 Task: Create Card Brand Awareness Review in Board Public Speaking Coaching to Workspace Content Creation. Create Card Corporate Social Responsibility Review in Board Business Intelligence Reporting to Workspace Content Creation. Create Card User Research Interviews in Board Customer Journey Mapping and Optimization to Workspace Content Creation. Create Card Social Media Campaign Execution in Board Product Prototype Development and Testing to Workspace Content Creation
Action: Mouse moved to (57, 266)
Screenshot: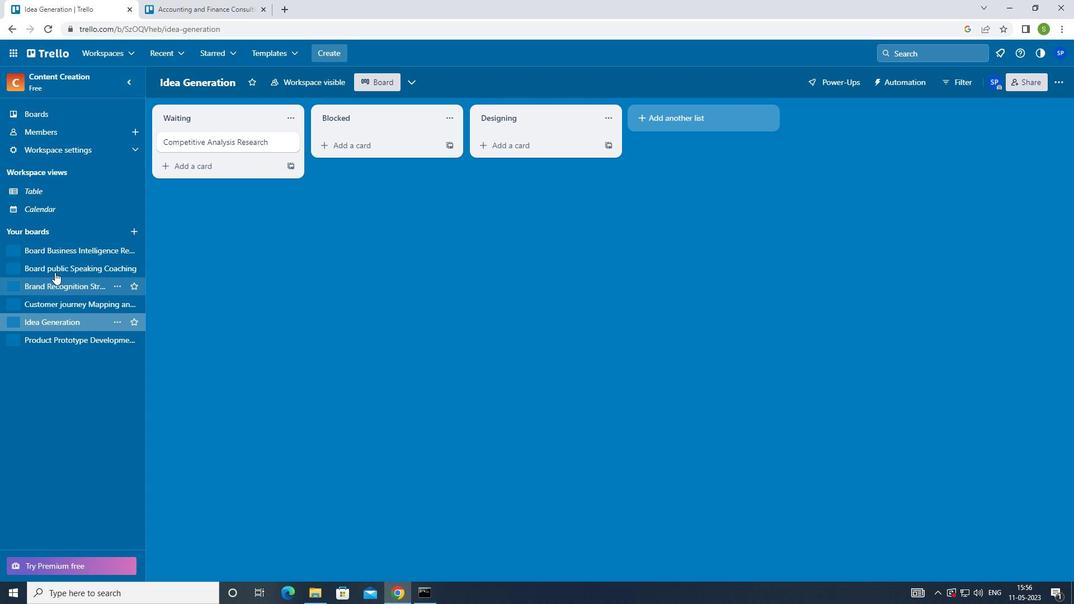 
Action: Mouse pressed left at (57, 266)
Screenshot: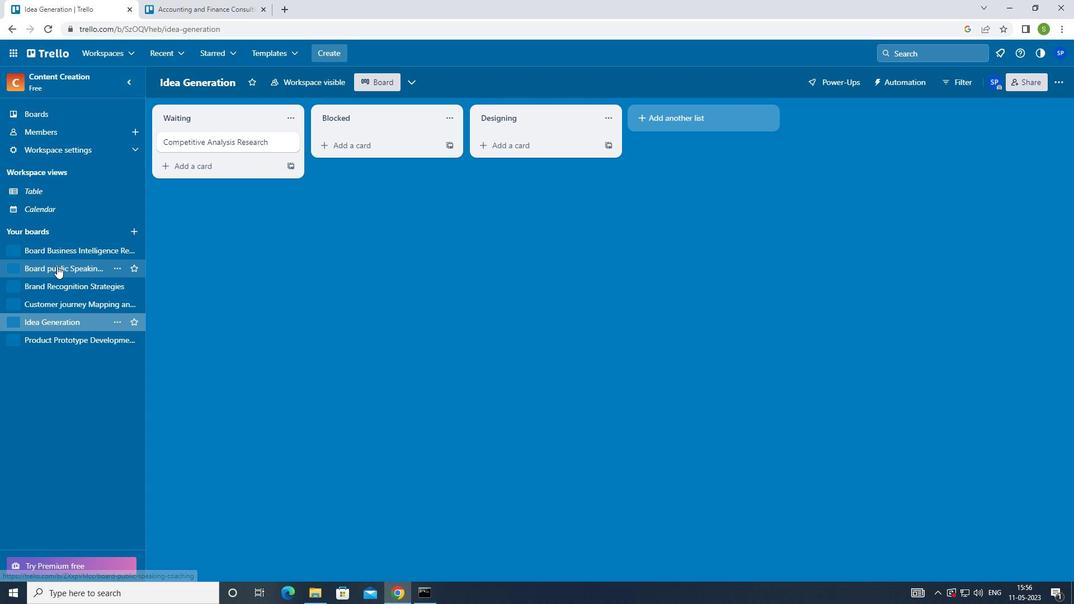 
Action: Mouse moved to (200, 142)
Screenshot: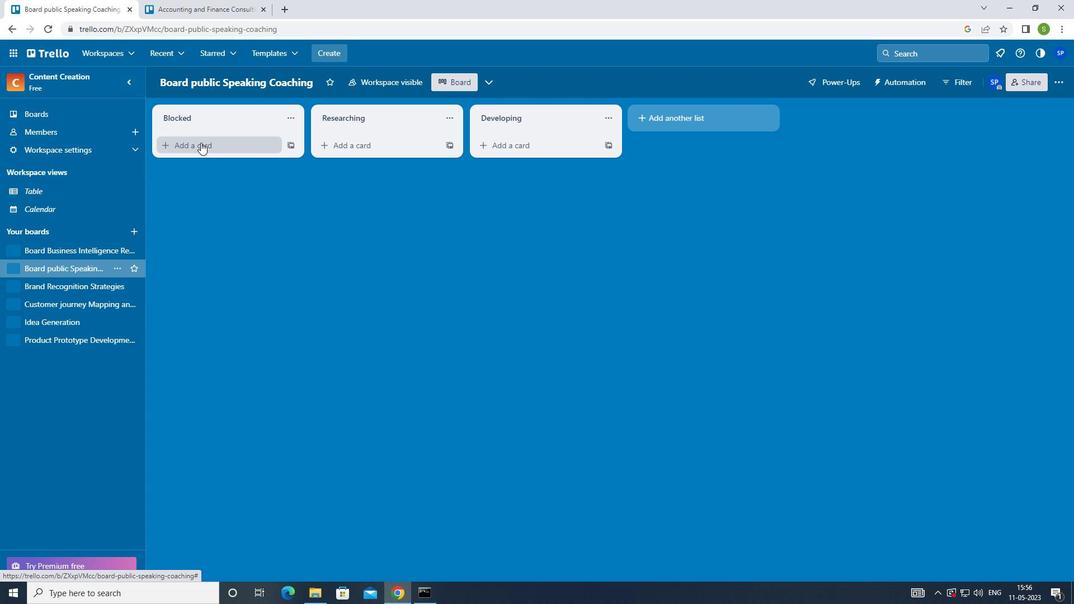 
Action: Mouse pressed left at (200, 142)
Screenshot: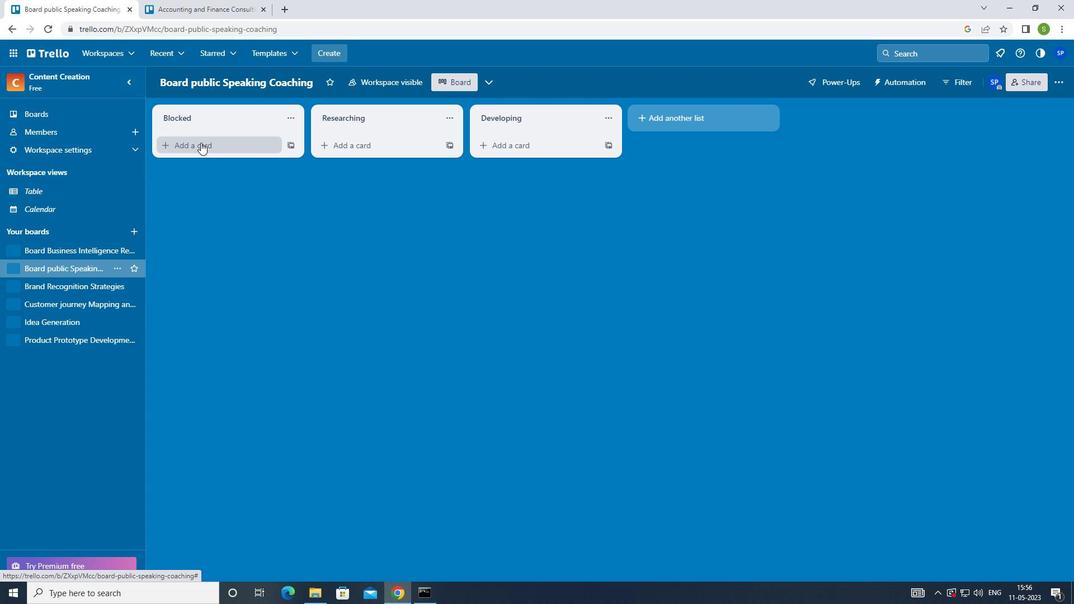 
Action: Mouse moved to (183, 360)
Screenshot: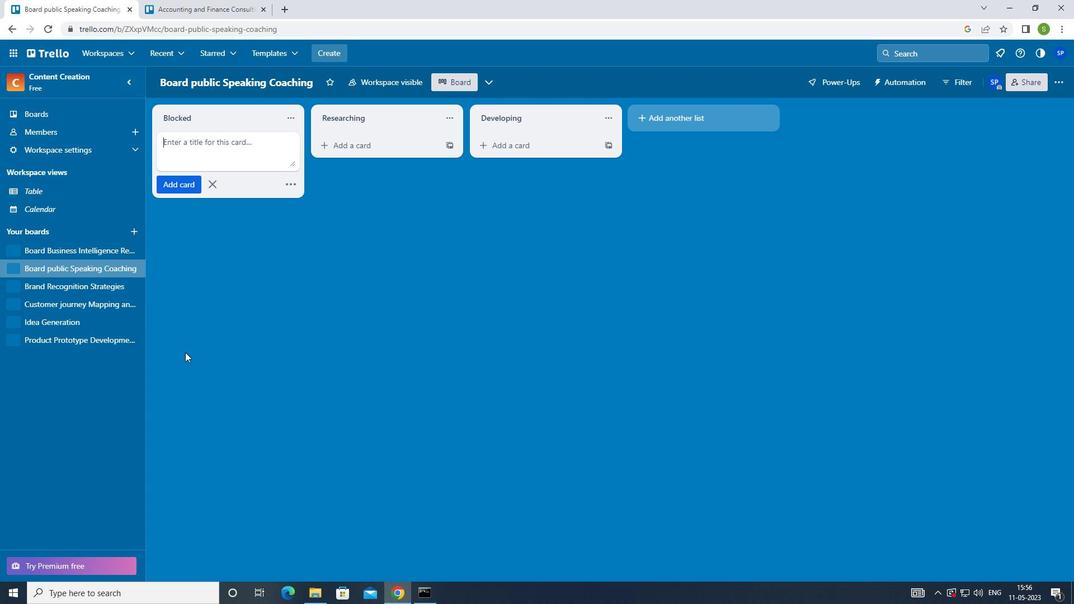 
Action: Key pressed <Key.shift>BRAND<Key.space><Key.shift>AWARENESS
Screenshot: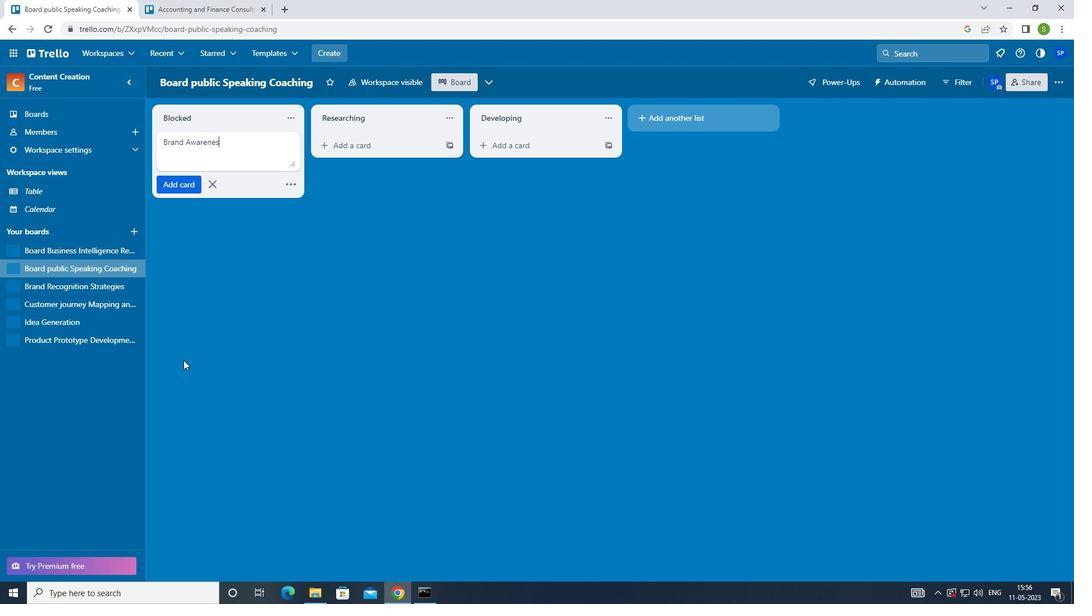 
Action: Mouse moved to (246, 349)
Screenshot: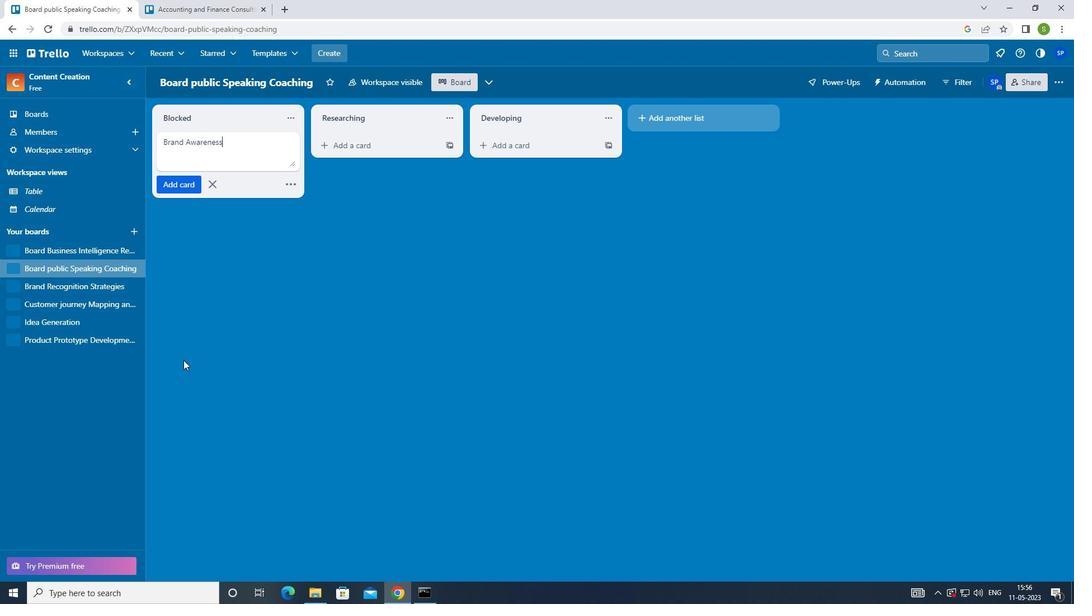 
Action: Key pressed <Key.enter>
Screenshot: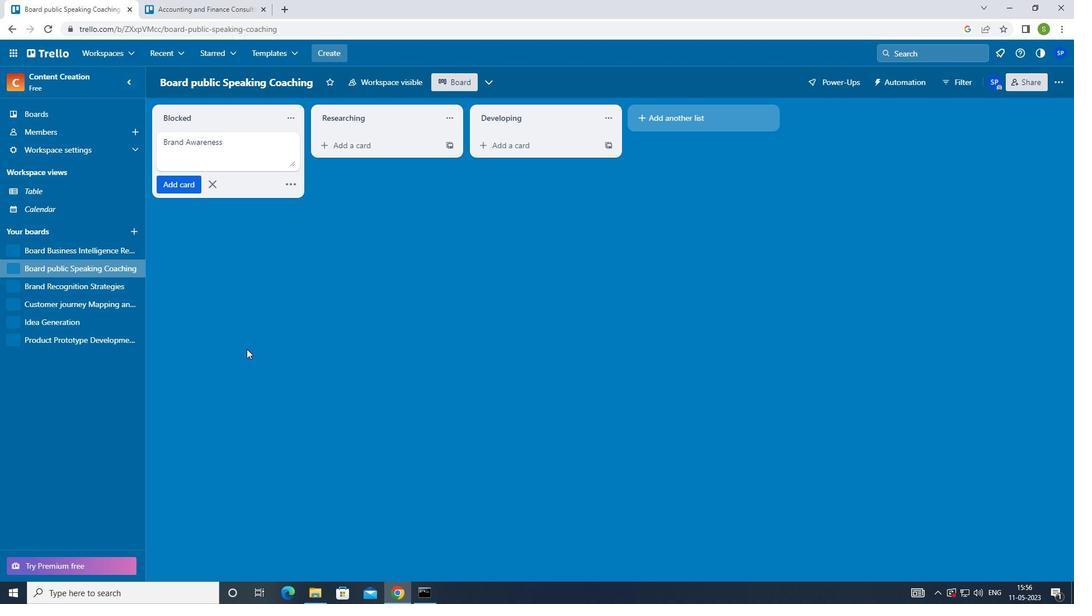 
Action: Mouse moved to (75, 251)
Screenshot: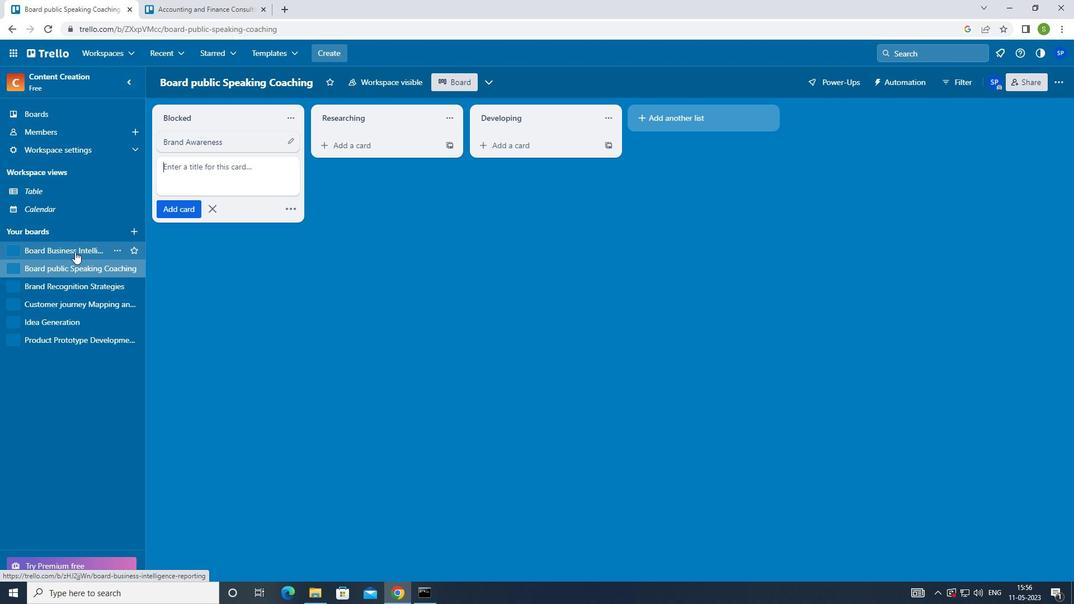 
Action: Mouse pressed left at (75, 251)
Screenshot: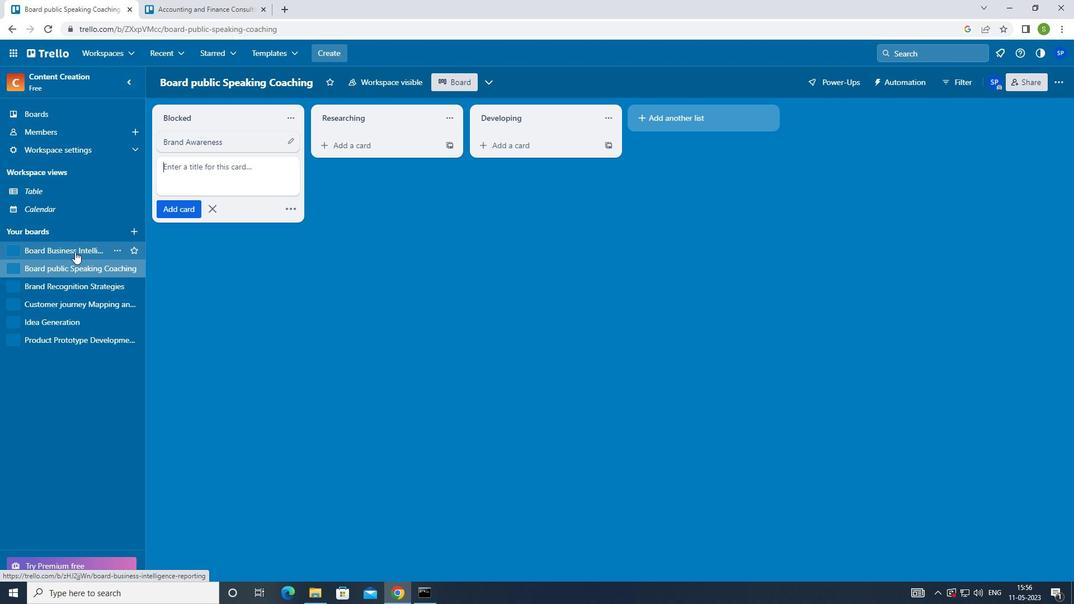 
Action: Mouse moved to (187, 149)
Screenshot: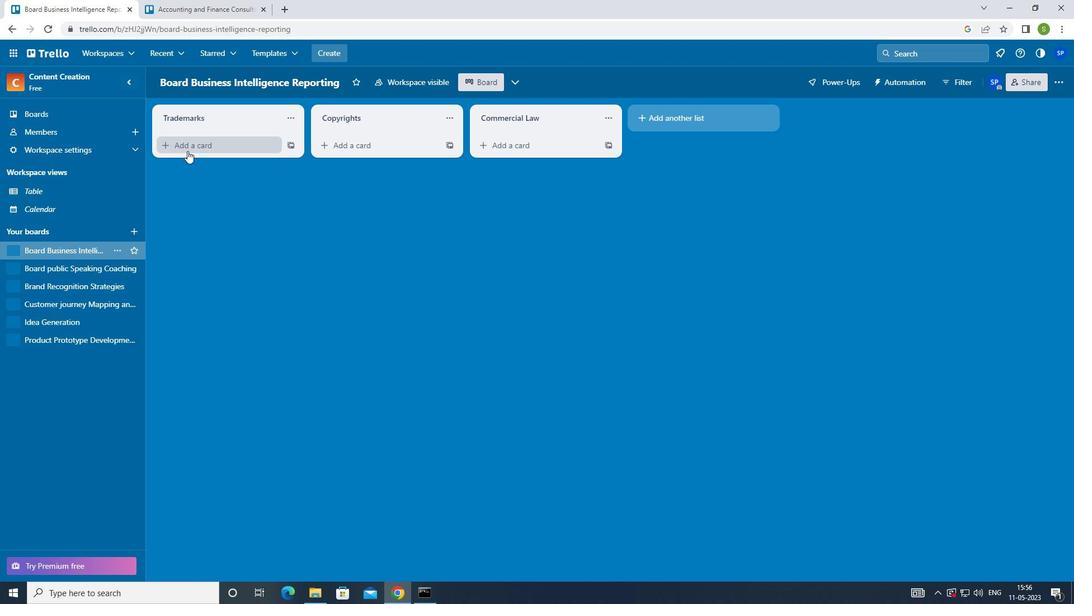 
Action: Mouse pressed left at (187, 149)
Screenshot: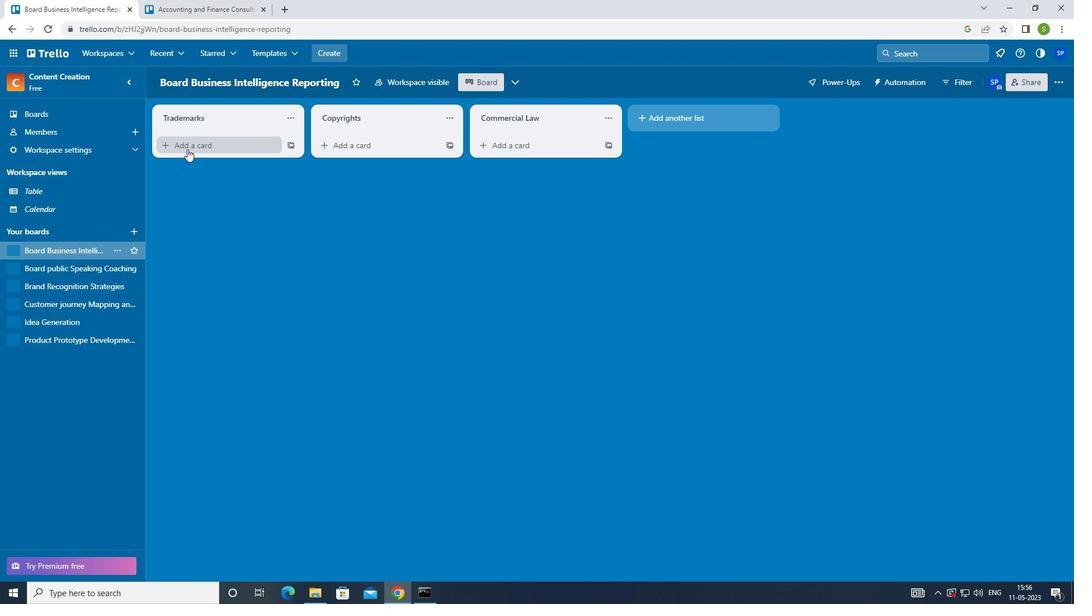 
Action: Mouse moved to (230, 288)
Screenshot: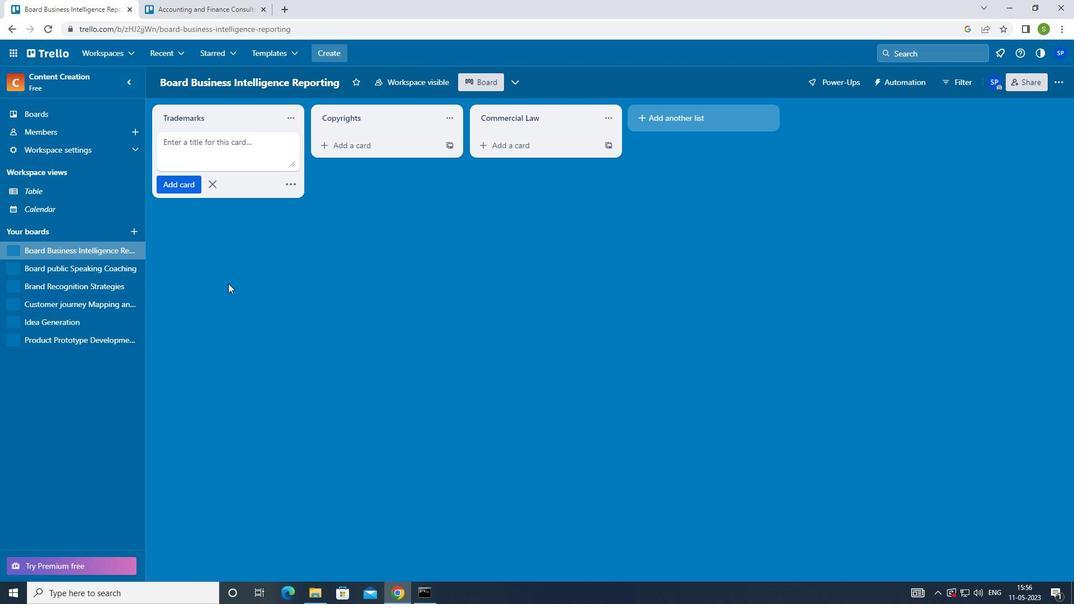 
Action: Key pressed <Key.shift>CORPORATE<Key.space><Key.shift>SOCIAL<Key.space><Key.shift><Key.shift><Key.shift><Key.shift><Key.shift>RESPONSIBILITY<Key.enter>
Screenshot: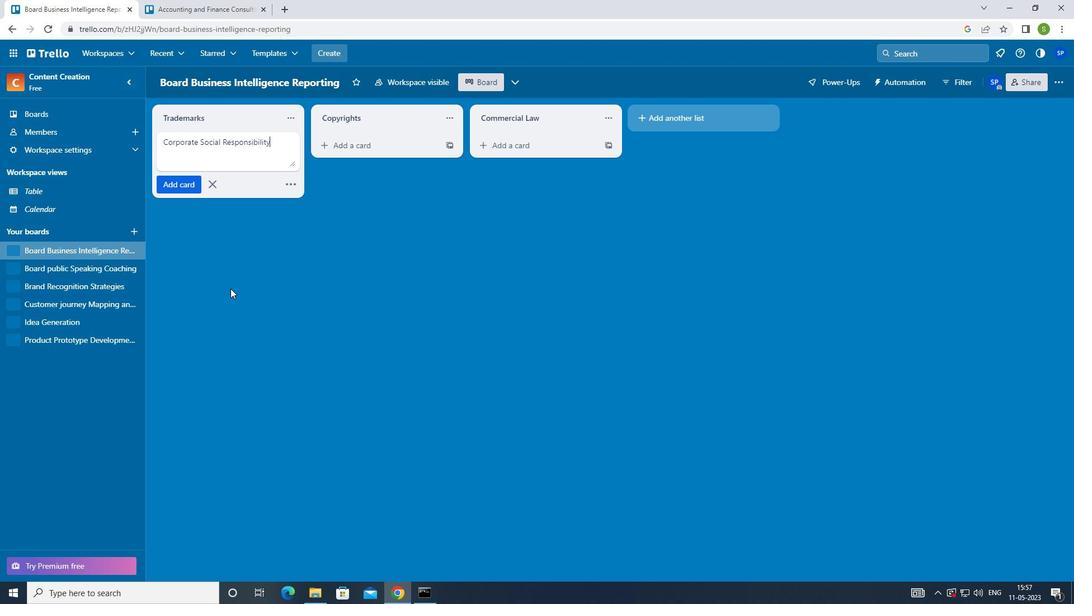 
Action: Mouse moved to (92, 306)
Screenshot: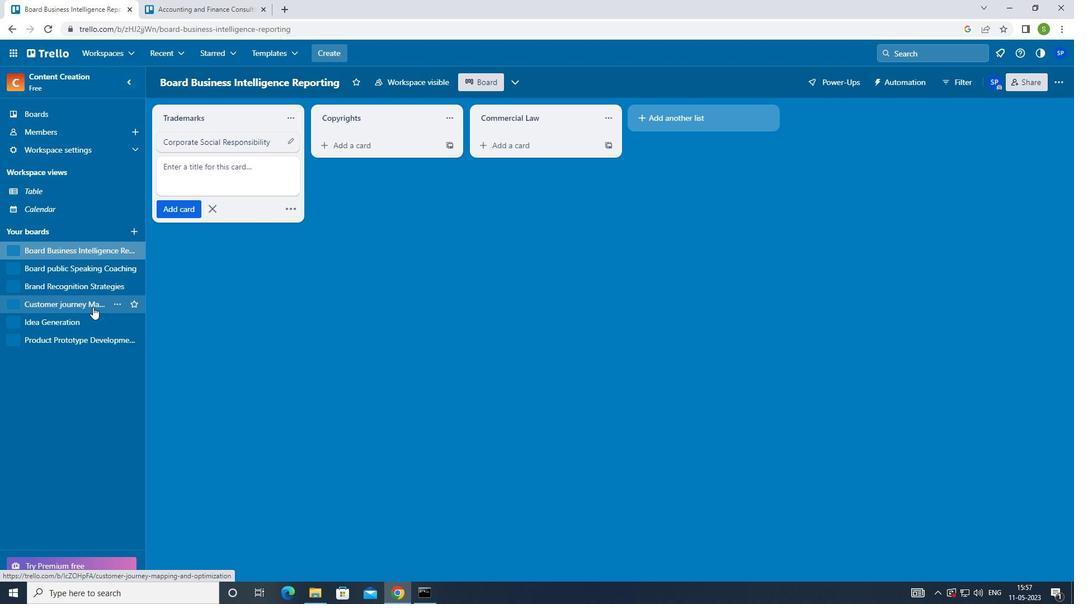 
Action: Mouse pressed left at (92, 306)
Screenshot: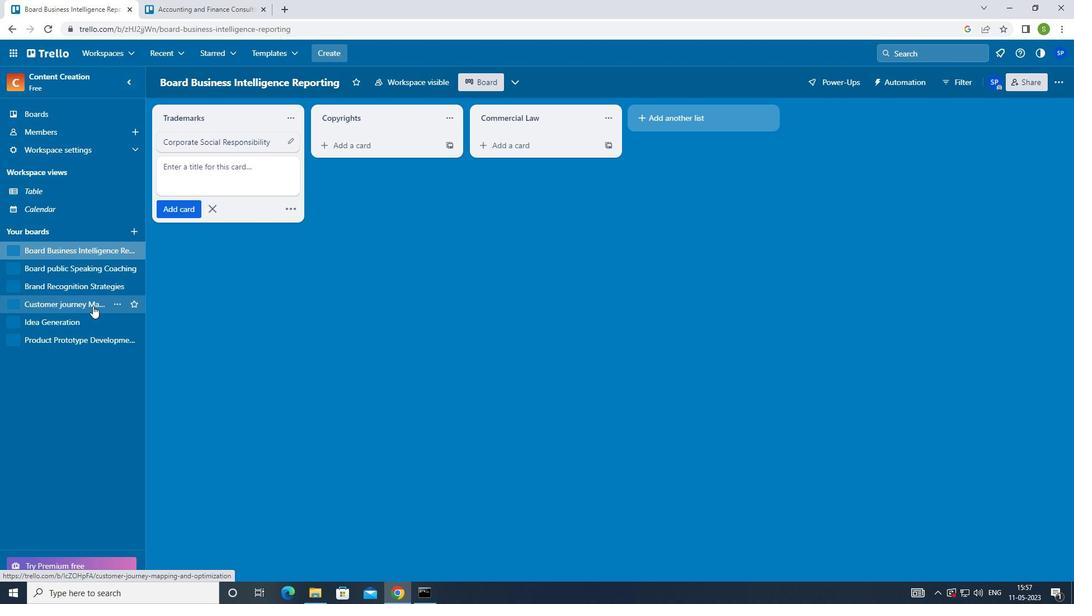 
Action: Mouse moved to (205, 148)
Screenshot: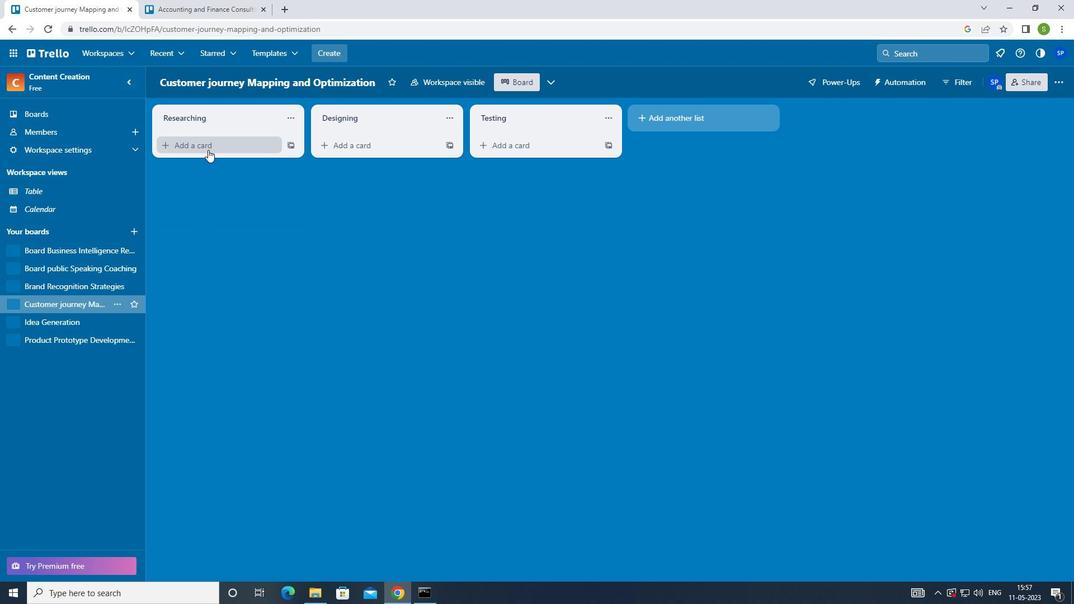 
Action: Mouse pressed left at (205, 148)
Screenshot: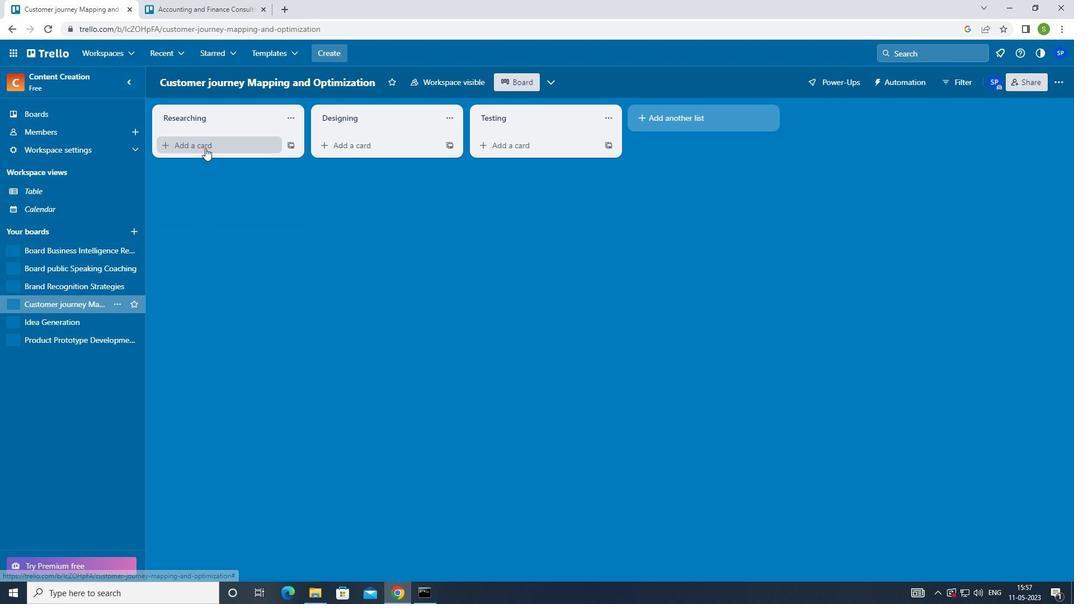 
Action: Mouse moved to (240, 320)
Screenshot: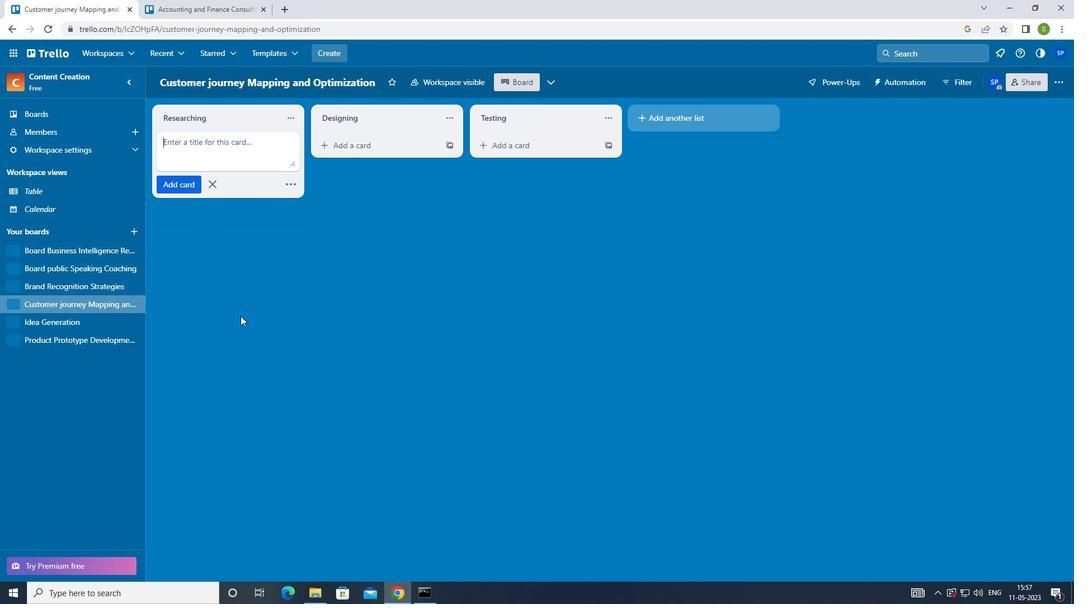 
Action: Key pressed <Key.shift><Key.shift><Key.shift><Key.shift><Key.shift><Key.shift><Key.shift><Key.shift><Key.shift><Key.shift><Key.shift><Key.shift><Key.shift>USRE<Key.backspace><Key.backspace>
Screenshot: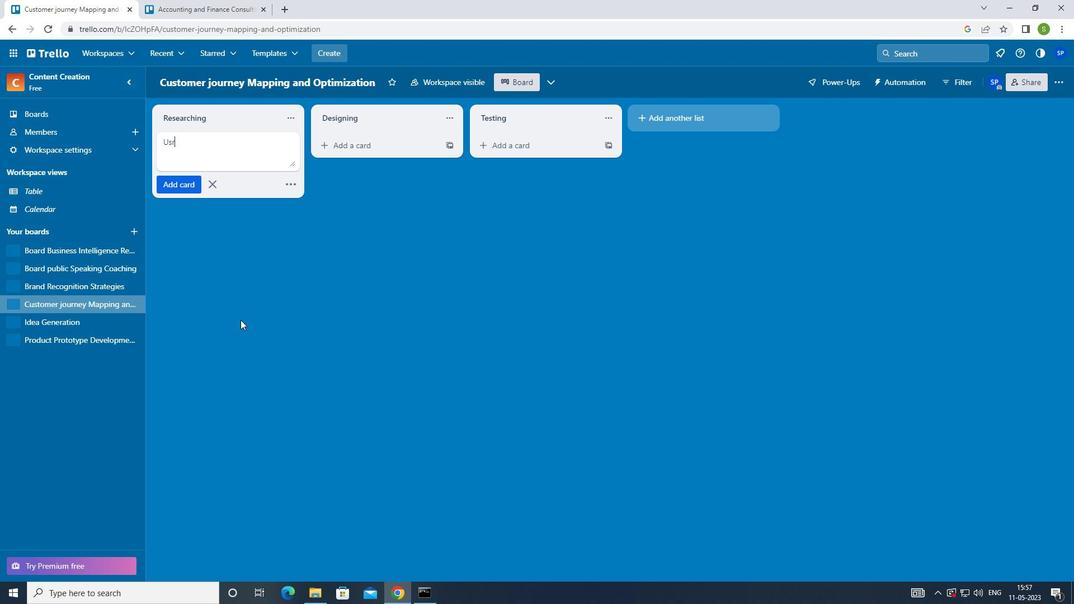 
Action: Mouse moved to (240, 320)
Screenshot: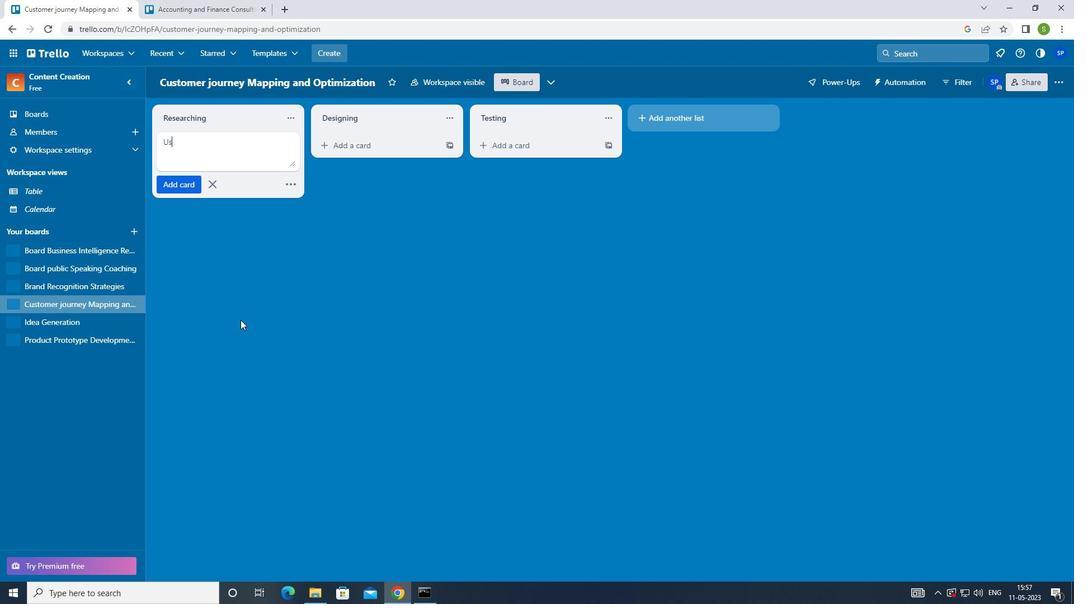 
Action: Key pressed ER<Key.space><Key.shift>RESEARCH<Key.space><Key.shift><Key.shift><Key.shift><Key.shift><Key.shift><Key.shift><Key.shift><Key.shift><Key.shift><Key.shift><Key.shift><Key.shift><Key.shift><Key.shift>INTERVIEWS<Key.enter>
Screenshot: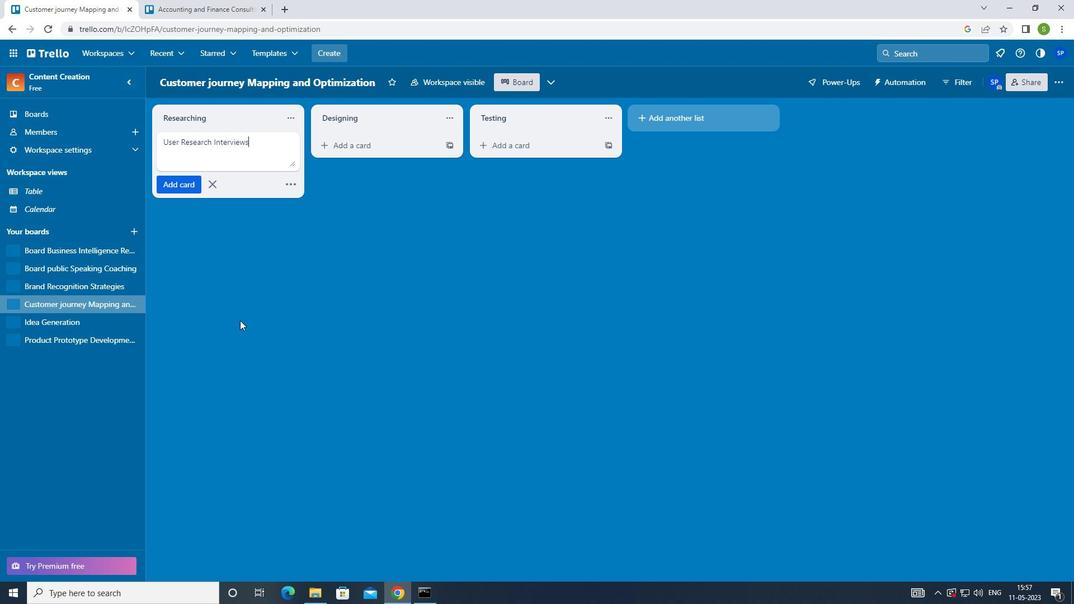 
Action: Mouse moved to (74, 339)
Screenshot: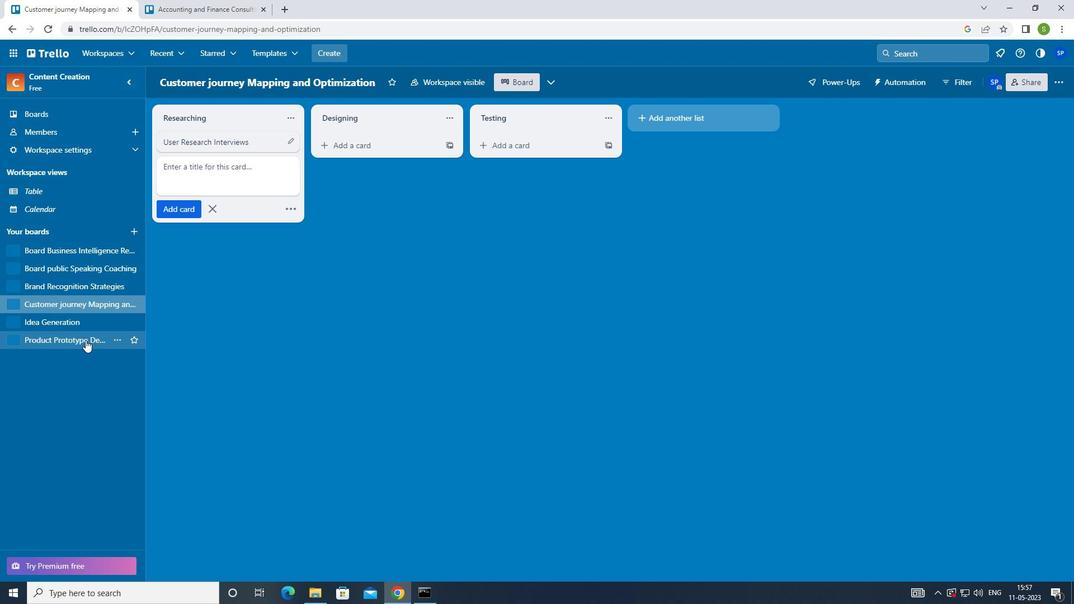 
Action: Mouse pressed left at (74, 339)
Screenshot: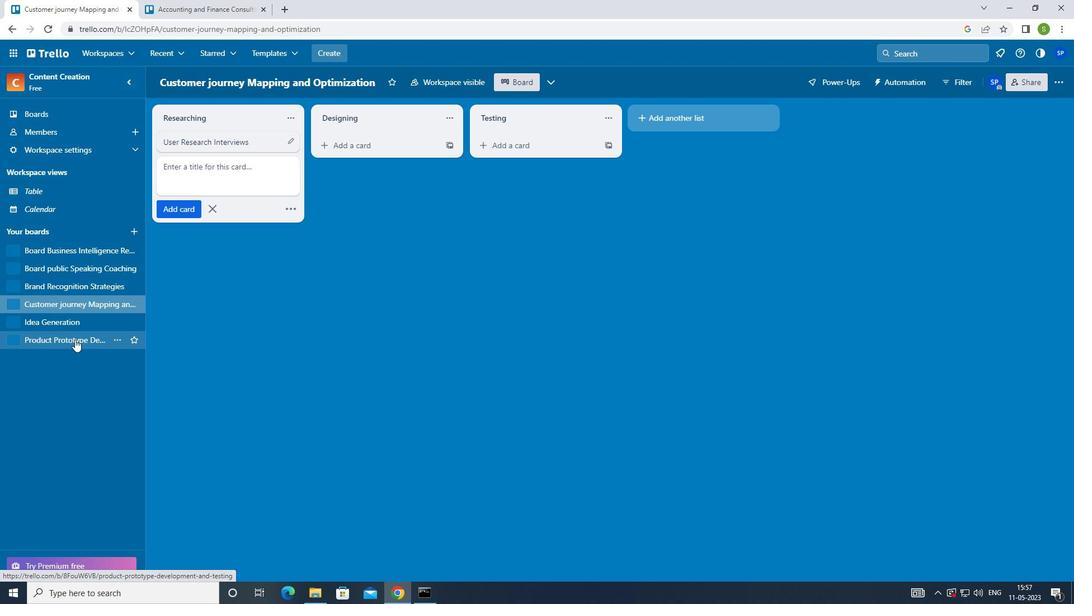 
Action: Mouse moved to (214, 147)
Screenshot: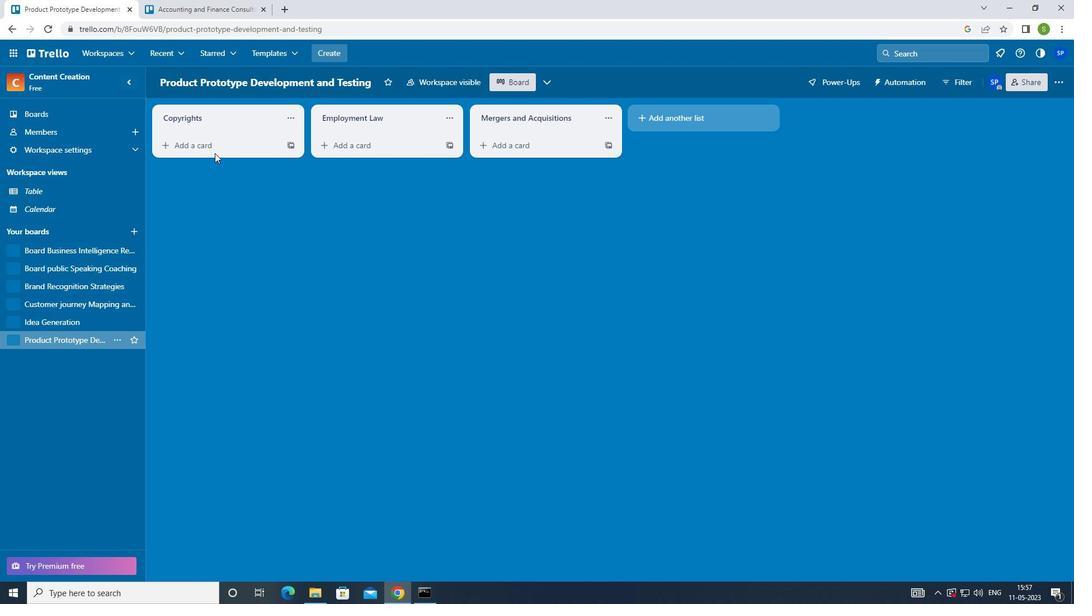 
Action: Mouse pressed left at (214, 147)
Screenshot: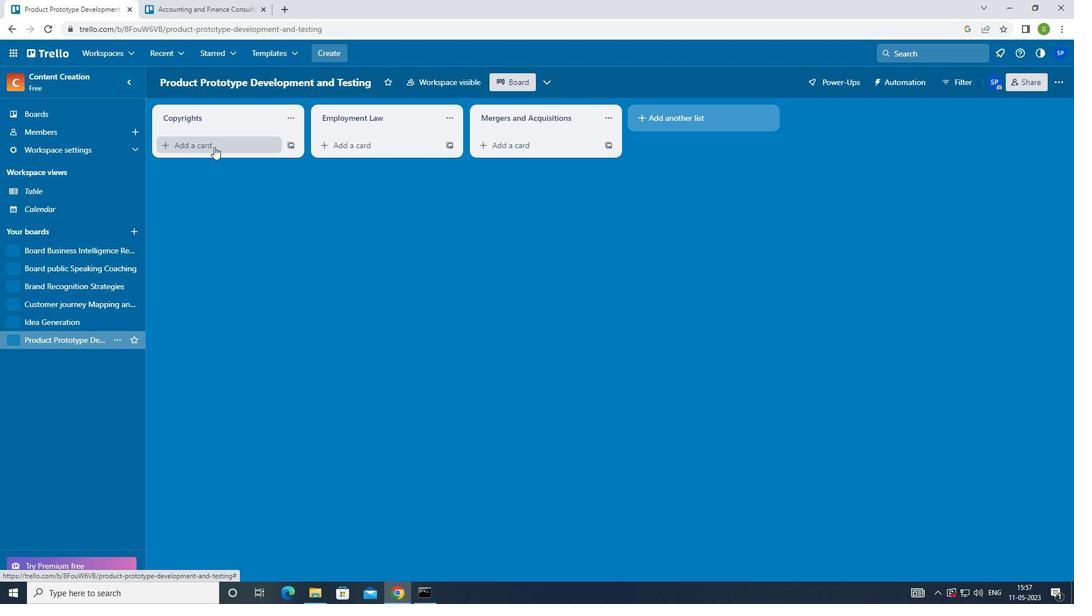 
Action: Mouse moved to (238, 332)
Screenshot: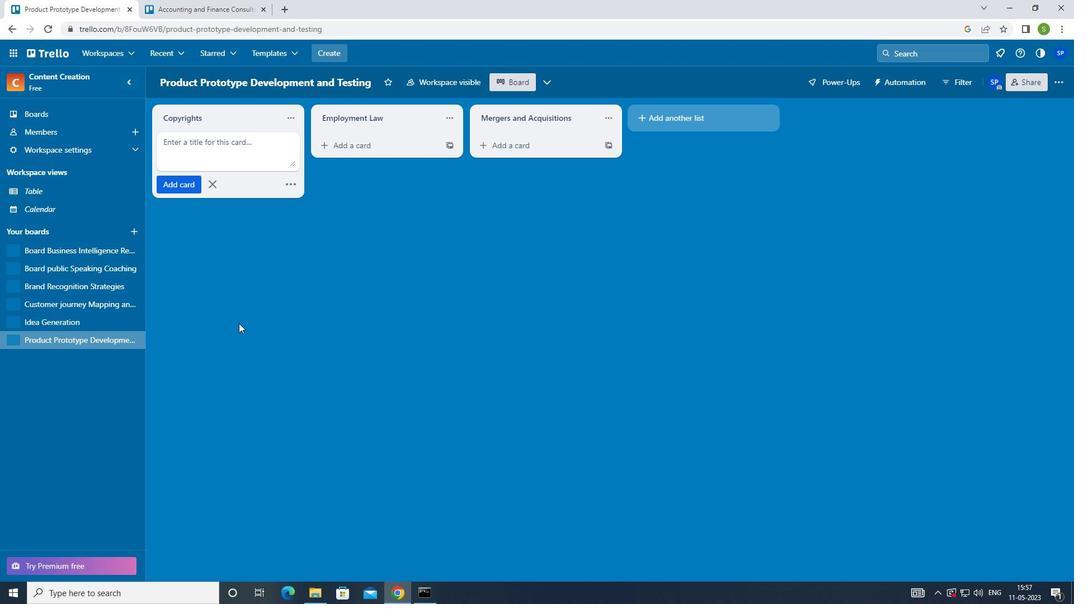
Action: Key pressed <Key.shift>SOCIAL<Key.space><Key.shift><Key.shift><Key.shift><Key.shift><Key.shift><Key.shift><Key.shift><Key.shift><Key.shift><Key.shift><Key.shift><Key.shift><Key.shift><Key.shift><Key.shift><Key.shift><Key.shift>MEDIA<Key.space><Key.shift>CAMPAIGN<Key.space><Key.shift><Key.shift>EXECUTION<Key.enter><Key.f8>
Screenshot: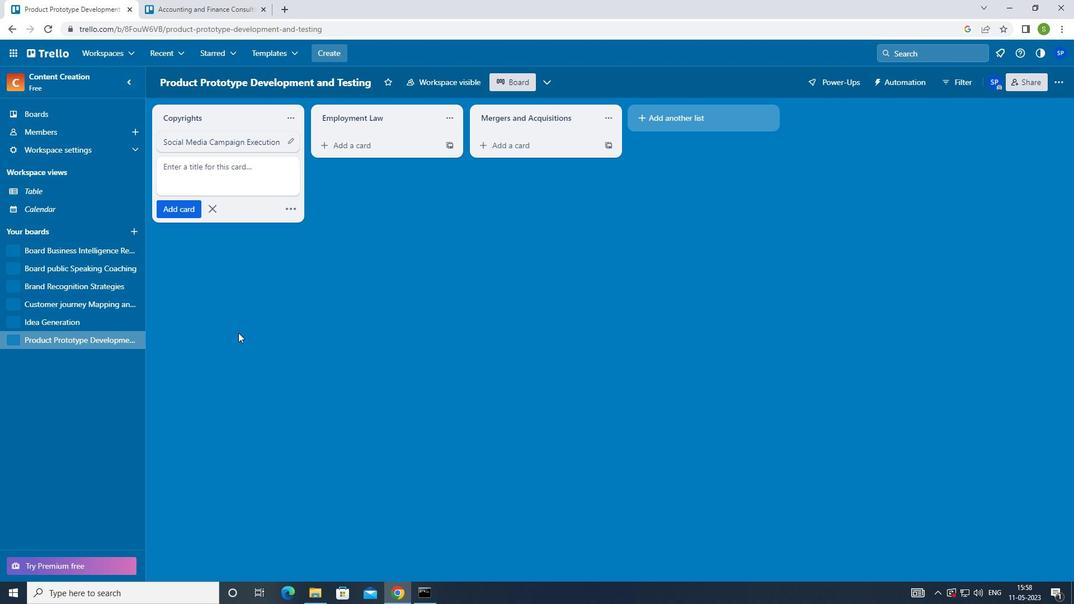 
